 Task: Empty folder   in folder Folder0010
Action: Mouse moved to (592, 68)
Screenshot: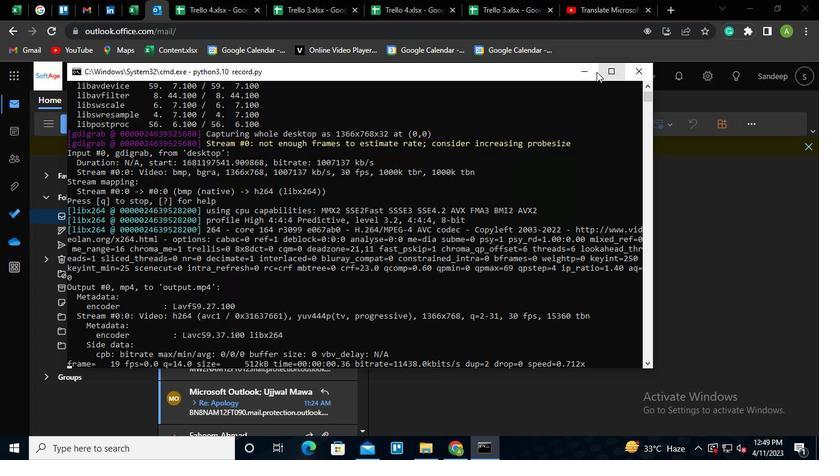 
Action: Mouse pressed left at (592, 68)
Screenshot: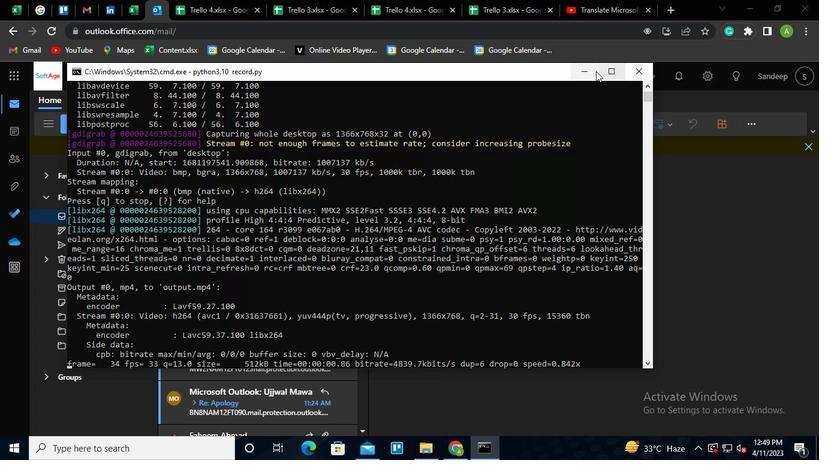 
Action: Mouse moved to (83, 343)
Screenshot: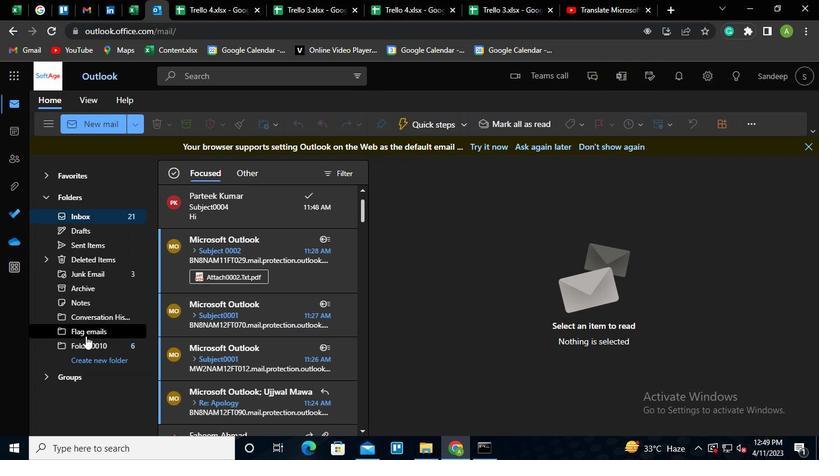 
Action: Mouse pressed left at (83, 343)
Screenshot: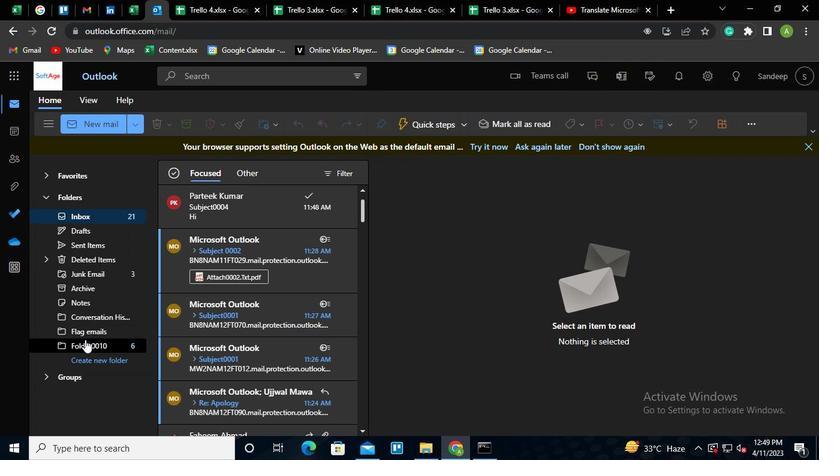 
Action: Mouse moved to (174, 203)
Screenshot: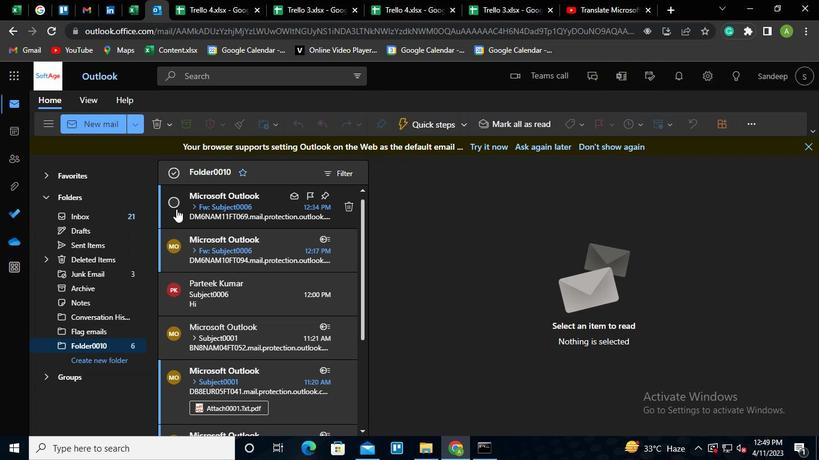
Action: Mouse pressed left at (174, 203)
Screenshot: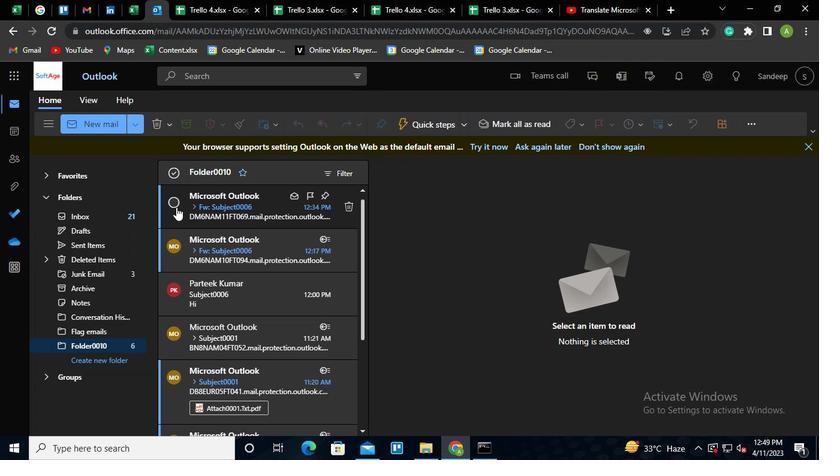 
Action: Keyboard Key.ctrl_l
Screenshot: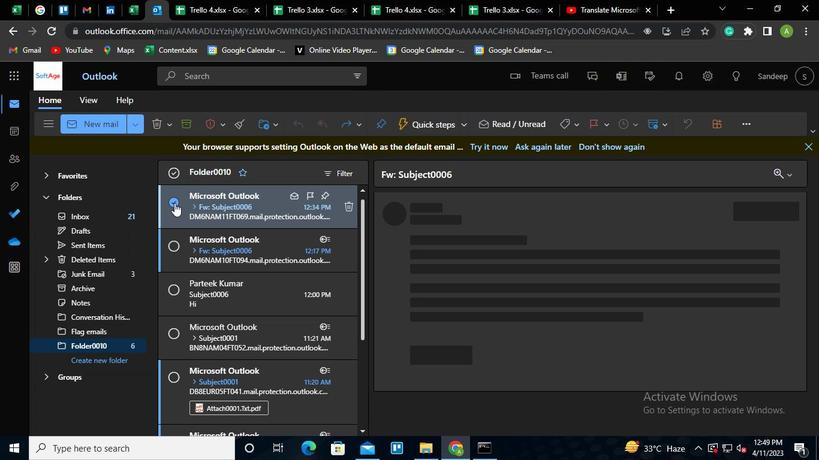 
Action: Keyboard \x01
Screenshot: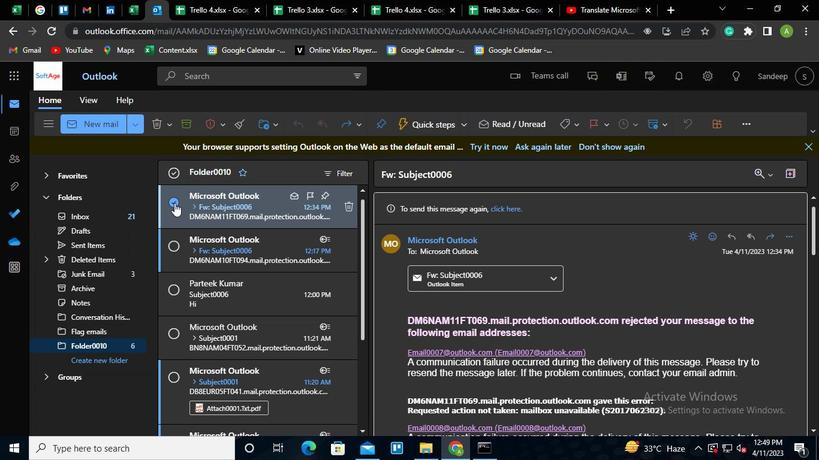 
Action: Mouse moved to (232, 265)
Screenshot: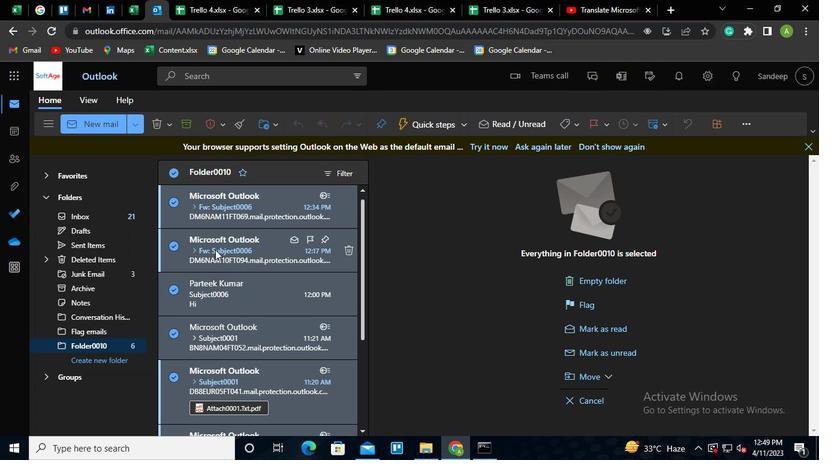 
Action: Keyboard Key.delete
Screenshot: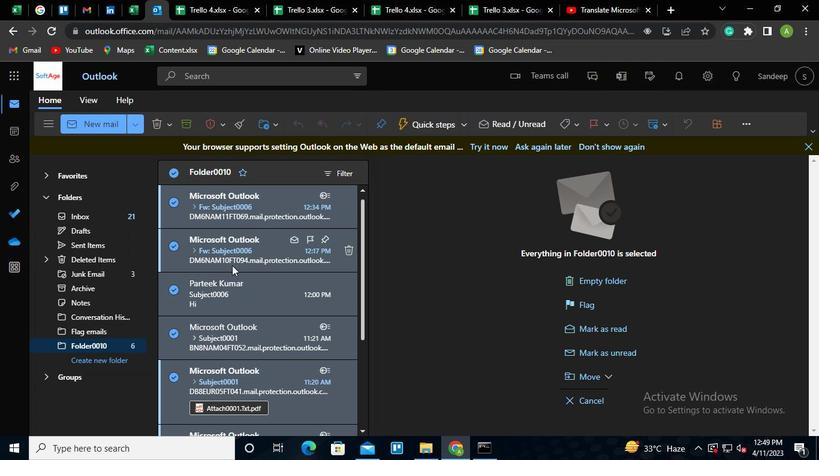 
Action: Mouse moved to (409, 282)
Screenshot: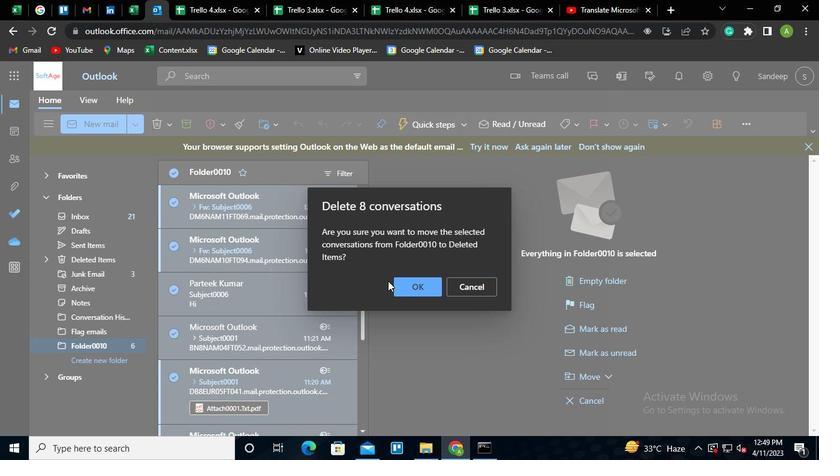 
Action: Mouse pressed left at (409, 282)
Screenshot: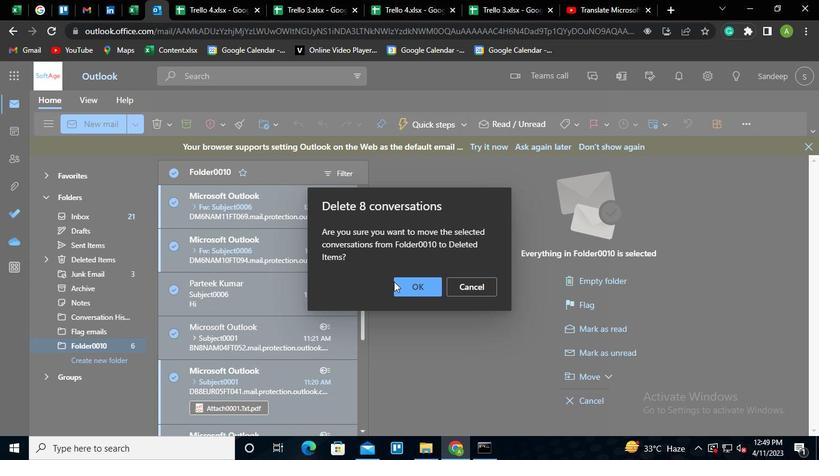 
Action: Mouse moved to (494, 440)
Screenshot: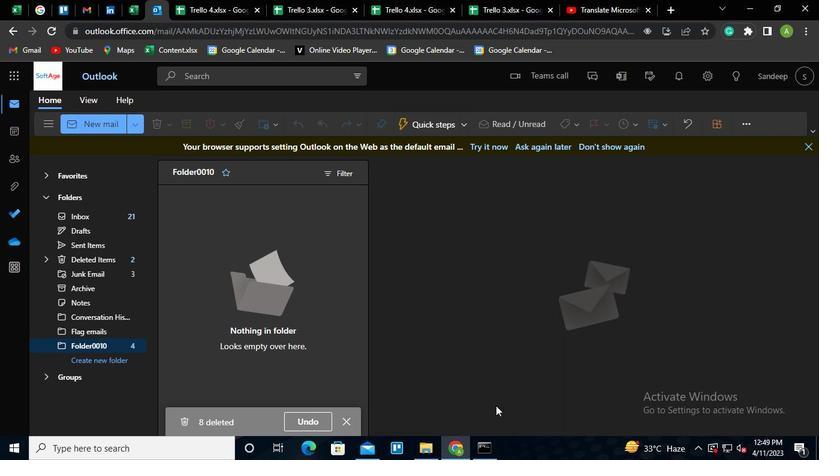 
Action: Mouse pressed left at (494, 440)
Screenshot: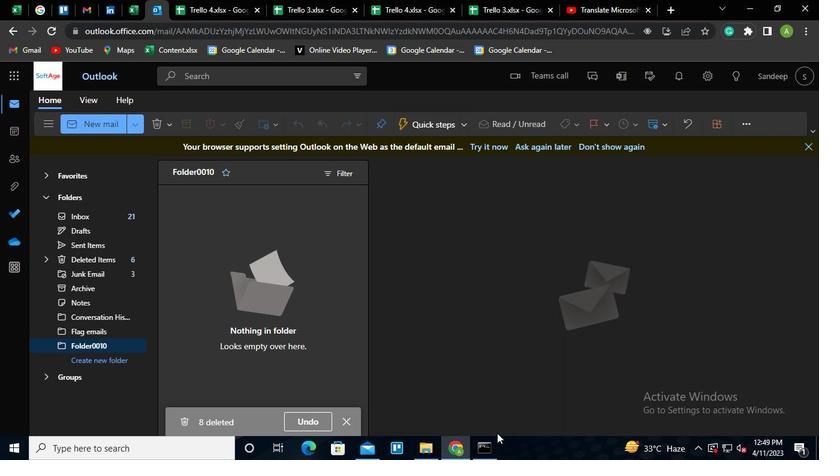 
Action: Mouse moved to (642, 73)
Screenshot: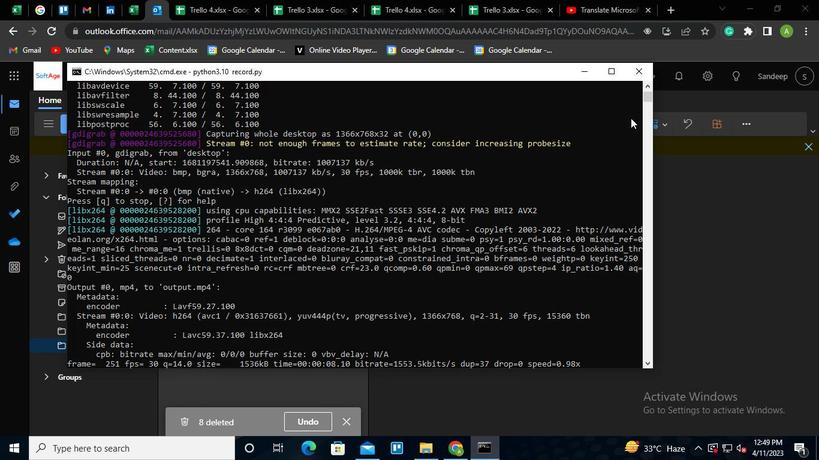 
Action: Mouse pressed left at (642, 73)
Screenshot: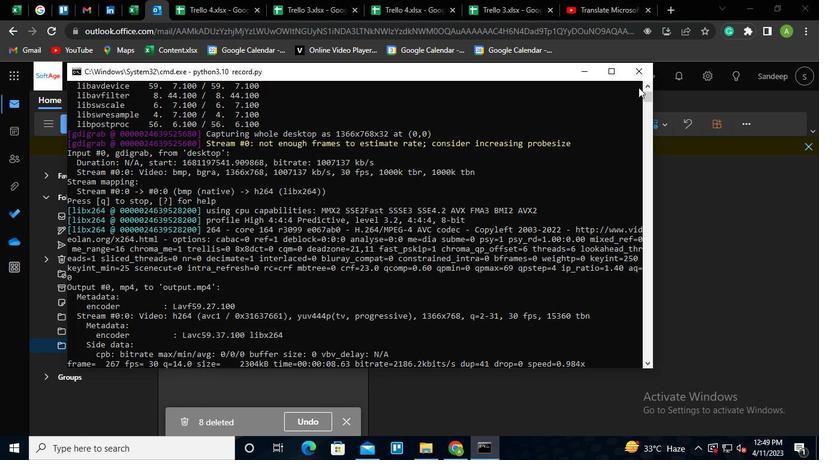 
